 Task: Toggle the close diff on operation in the git.
Action: Mouse moved to (16, 498)
Screenshot: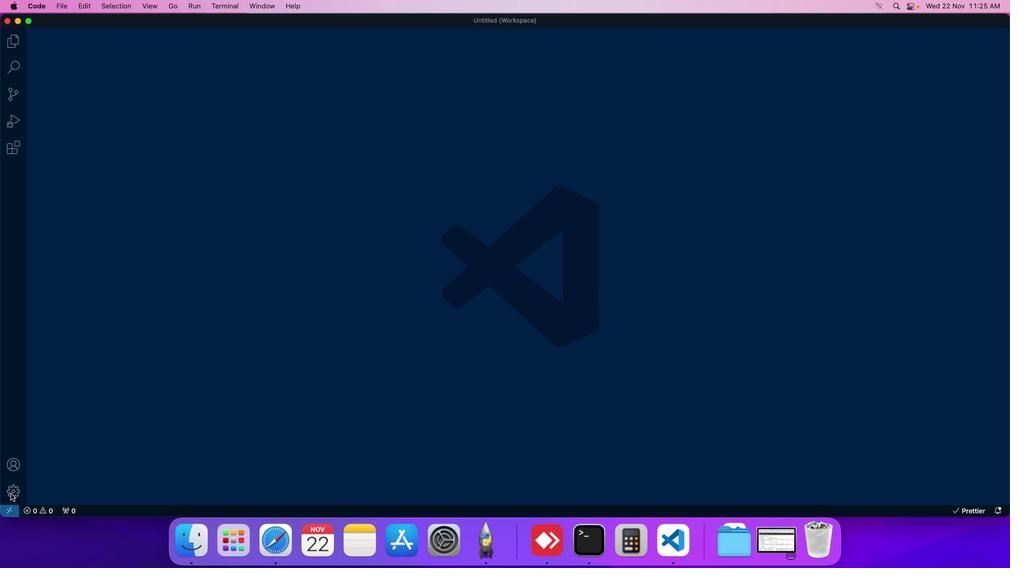 
Action: Mouse pressed left at (16, 498)
Screenshot: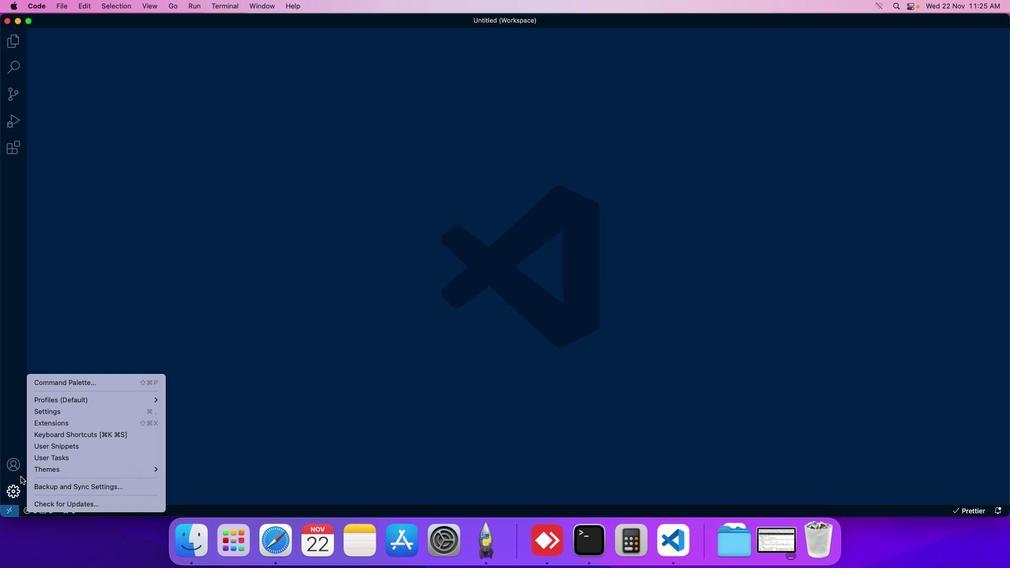 
Action: Mouse moved to (68, 420)
Screenshot: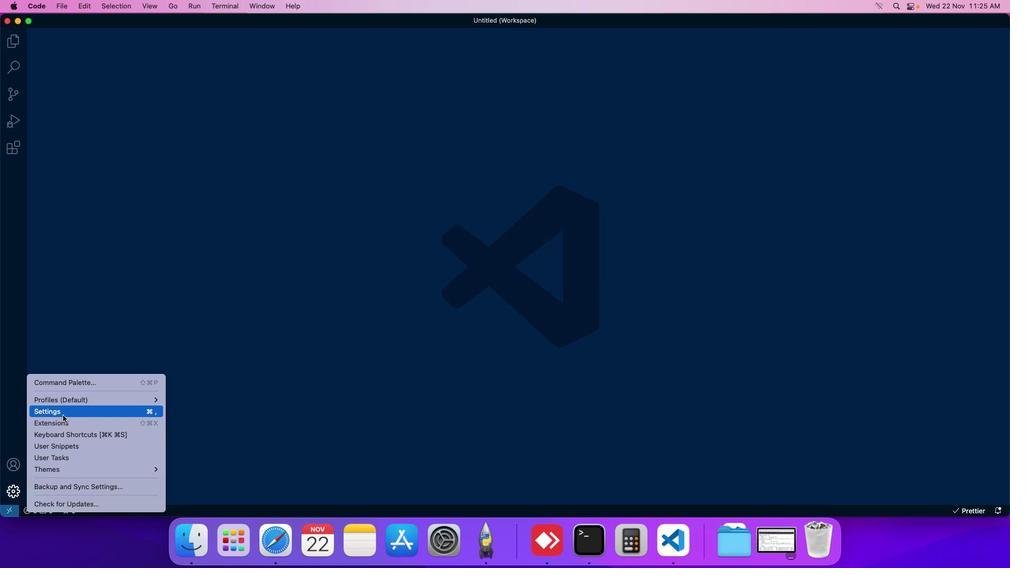 
Action: Mouse pressed left at (68, 420)
Screenshot: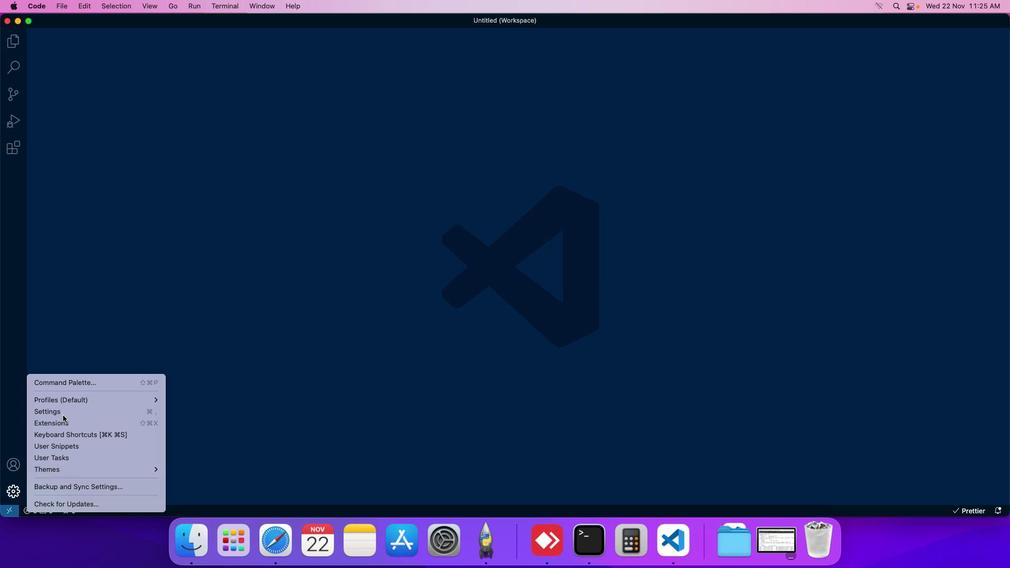
Action: Mouse moved to (232, 85)
Screenshot: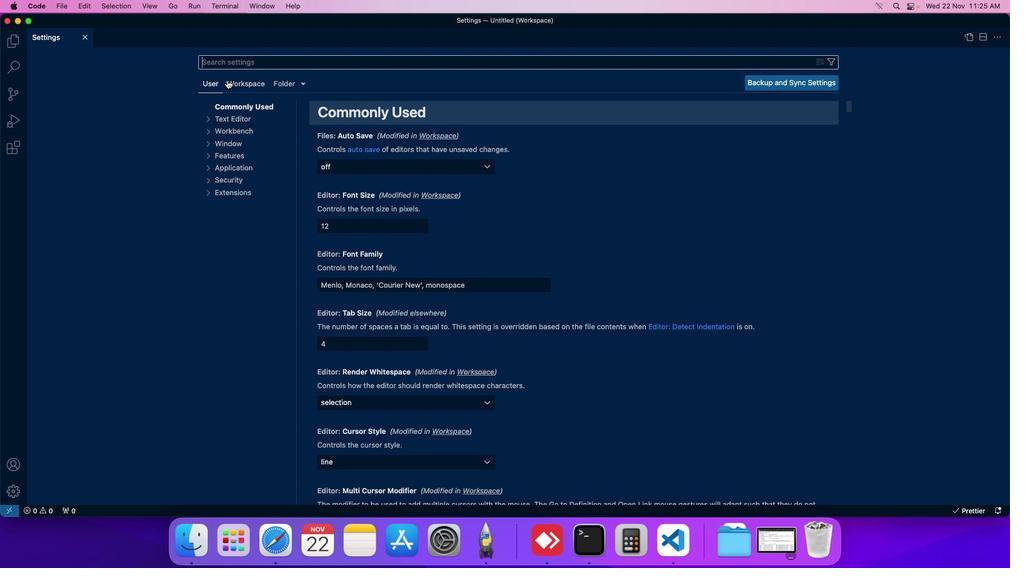 
Action: Mouse pressed left at (232, 85)
Screenshot: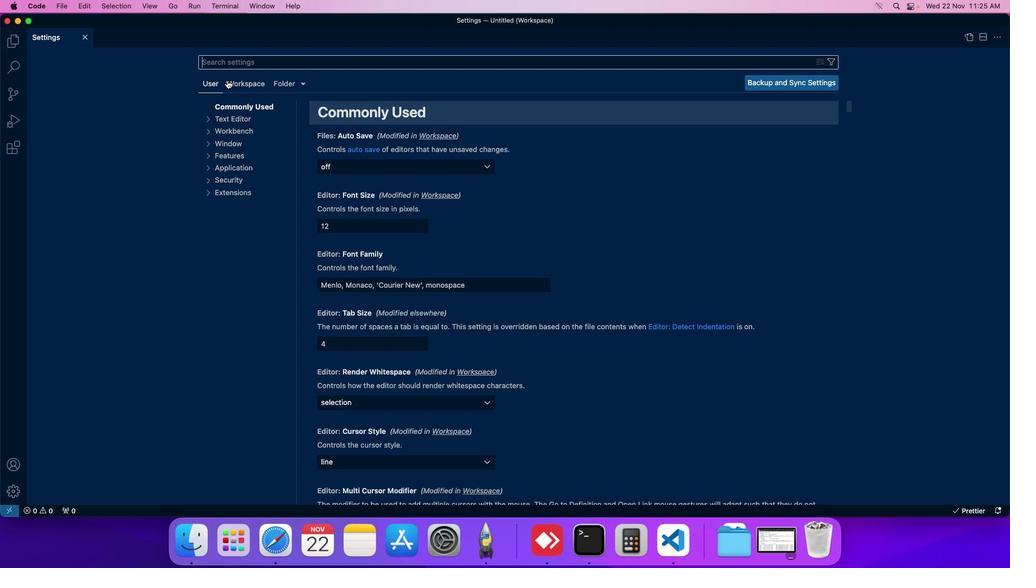 
Action: Mouse moved to (237, 189)
Screenshot: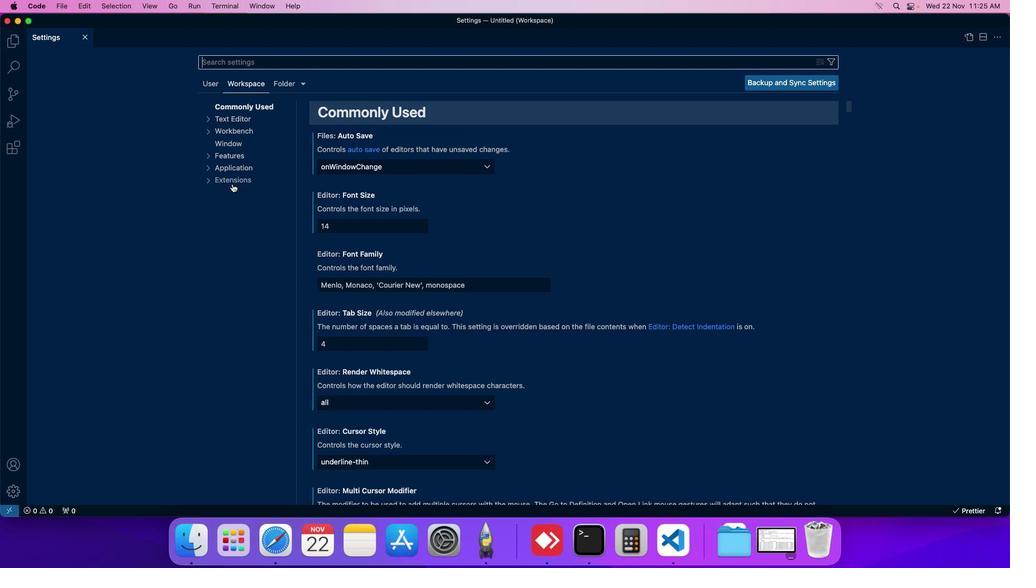 
Action: Mouse pressed left at (237, 189)
Screenshot: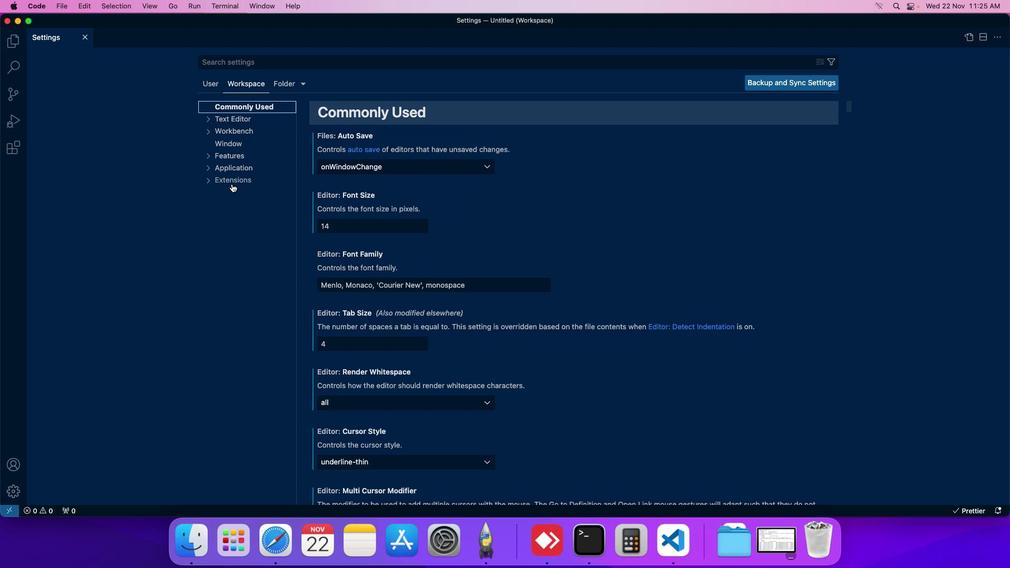 
Action: Mouse moved to (241, 236)
Screenshot: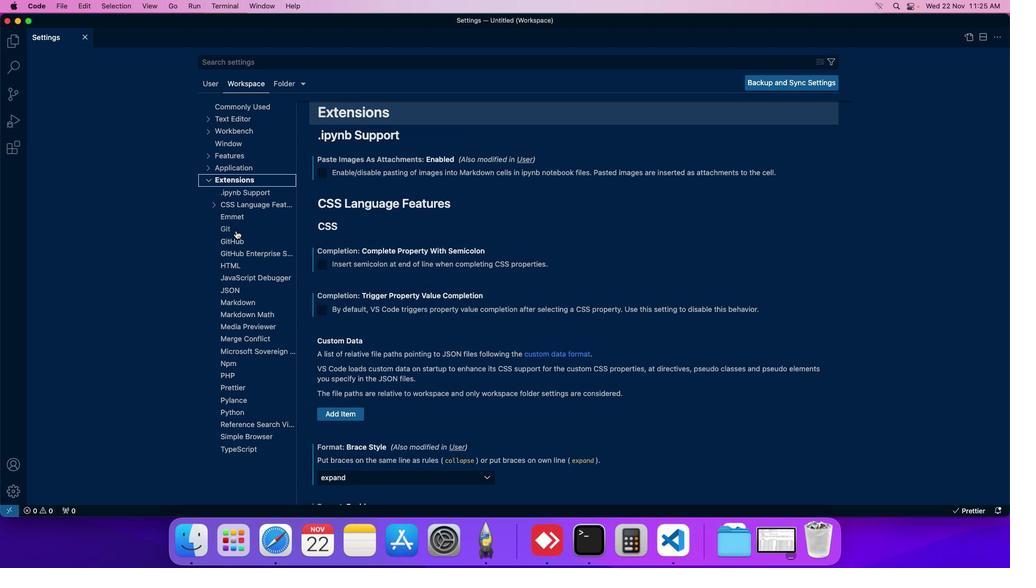 
Action: Mouse pressed left at (241, 236)
Screenshot: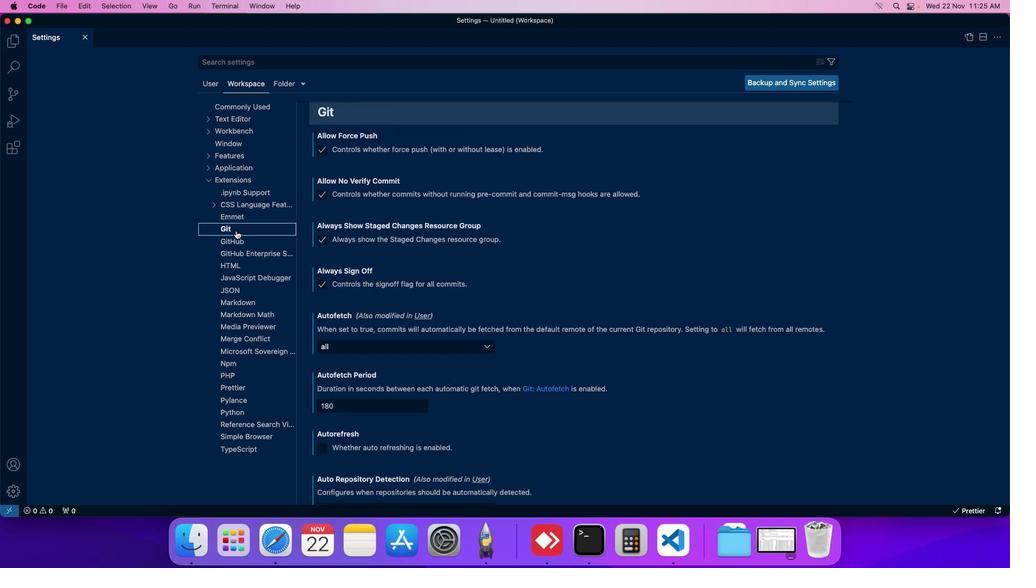 
Action: Mouse moved to (372, 268)
Screenshot: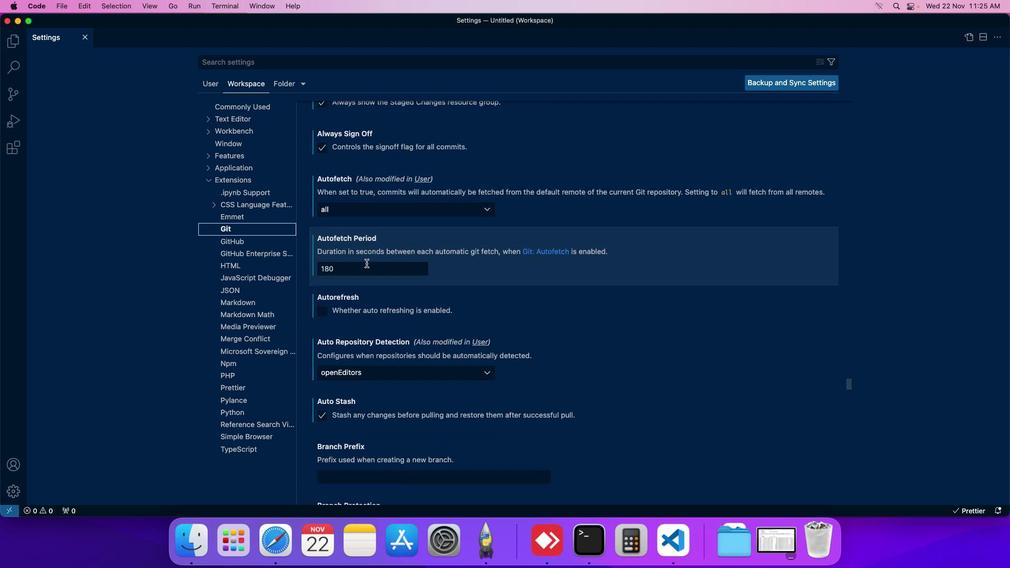 
Action: Mouse scrolled (372, 268) with delta (5, 4)
Screenshot: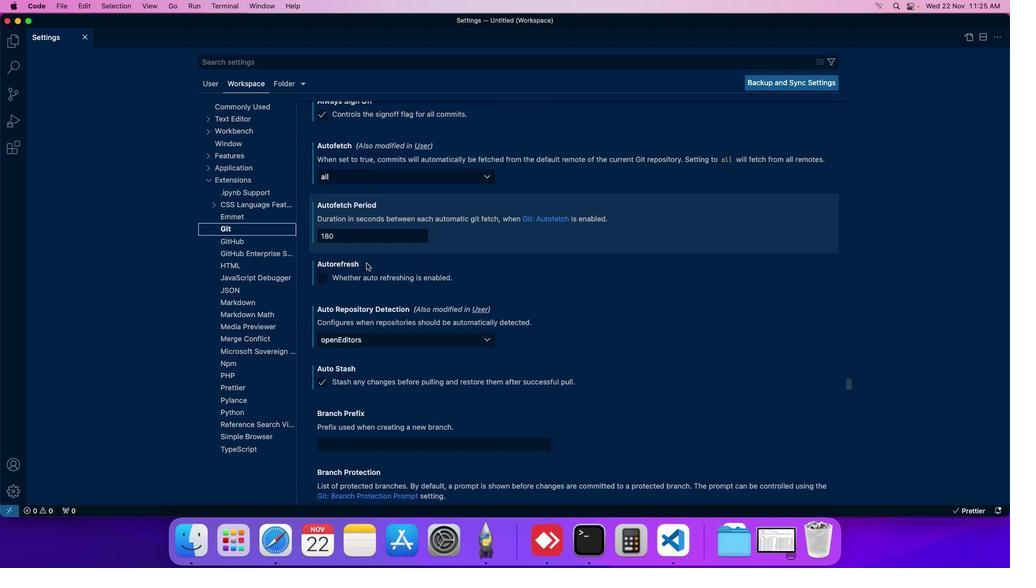 
Action: Mouse scrolled (372, 268) with delta (5, 4)
Screenshot: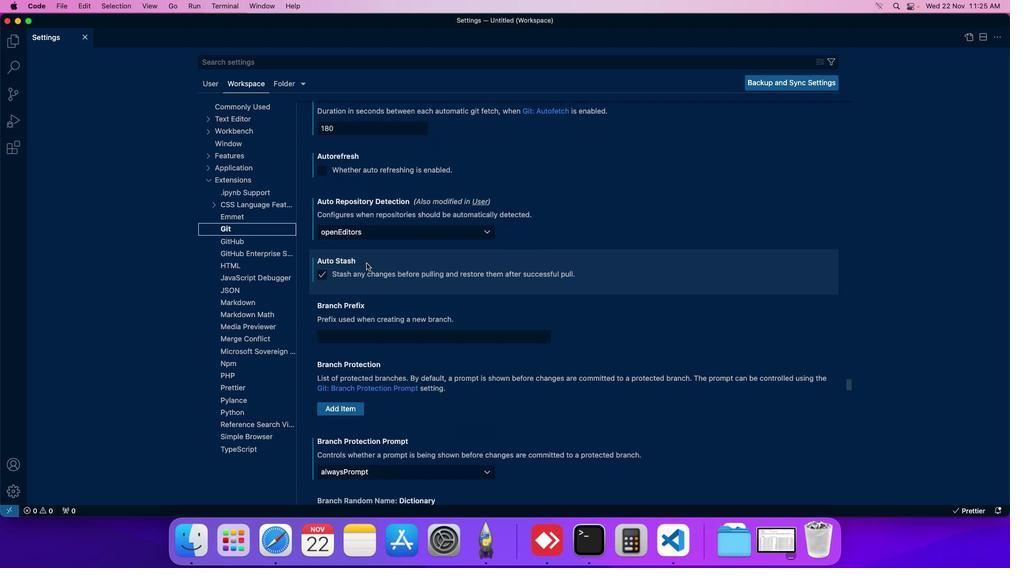 
Action: Mouse scrolled (372, 268) with delta (5, 4)
Screenshot: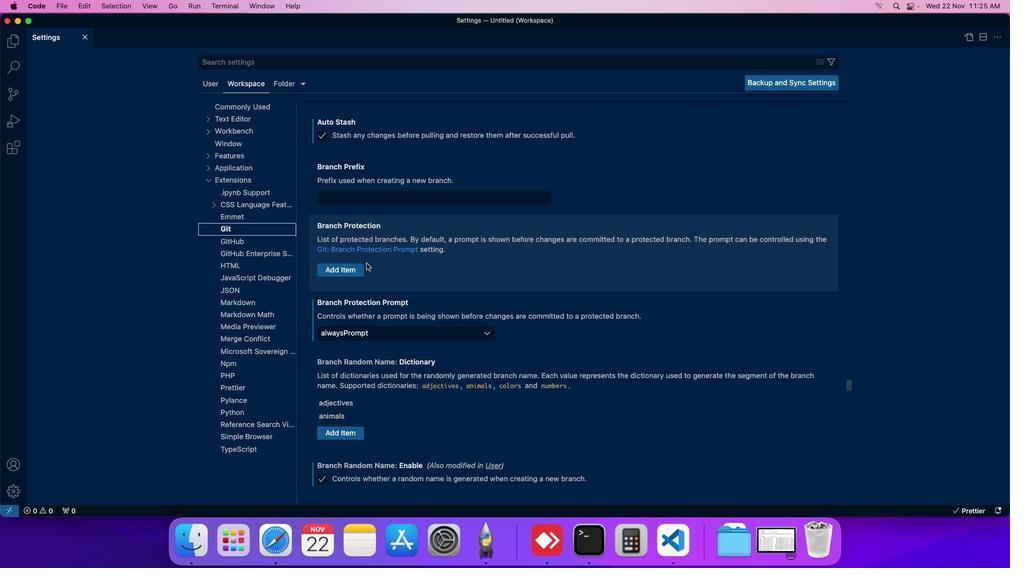 
Action: Mouse moved to (372, 268)
Screenshot: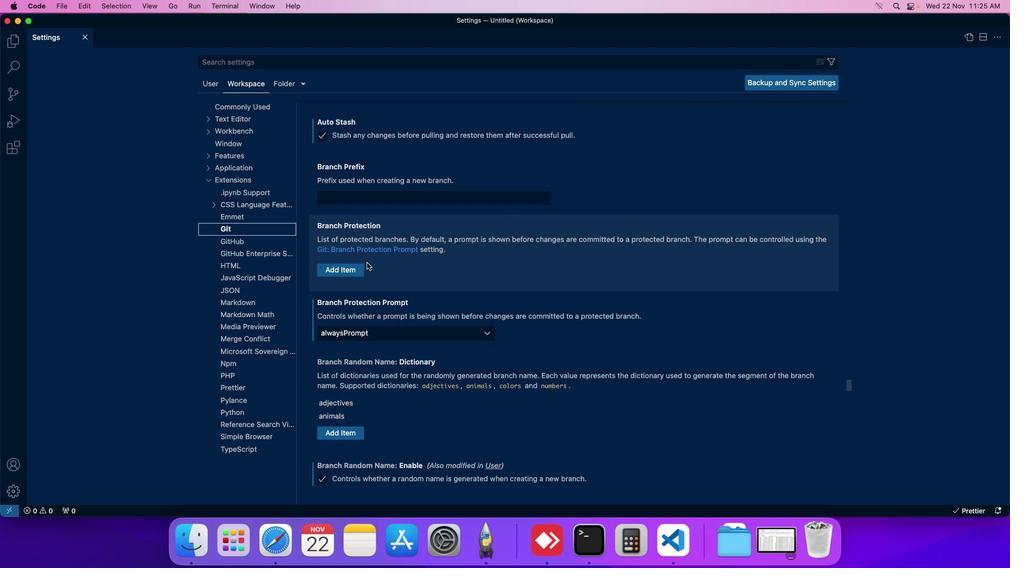 
Action: Mouse scrolled (372, 268) with delta (5, 4)
Screenshot: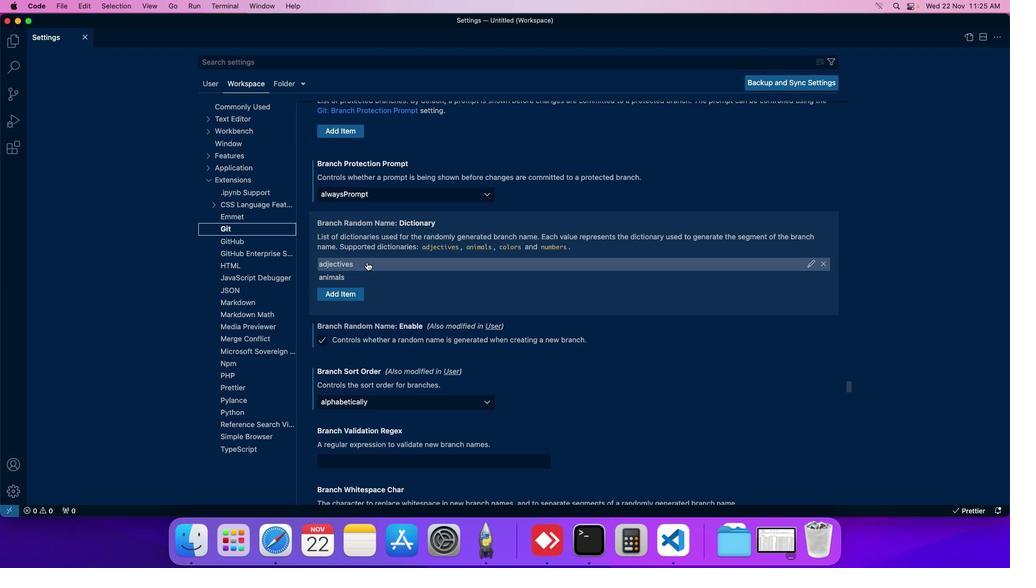 
Action: Mouse moved to (374, 264)
Screenshot: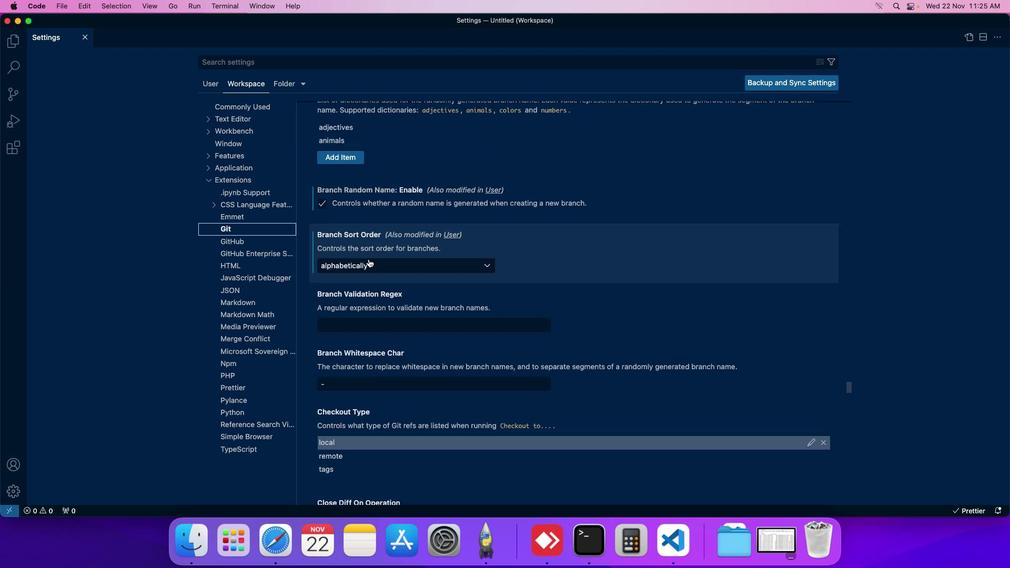 
Action: Mouse scrolled (374, 264) with delta (5, 4)
Screenshot: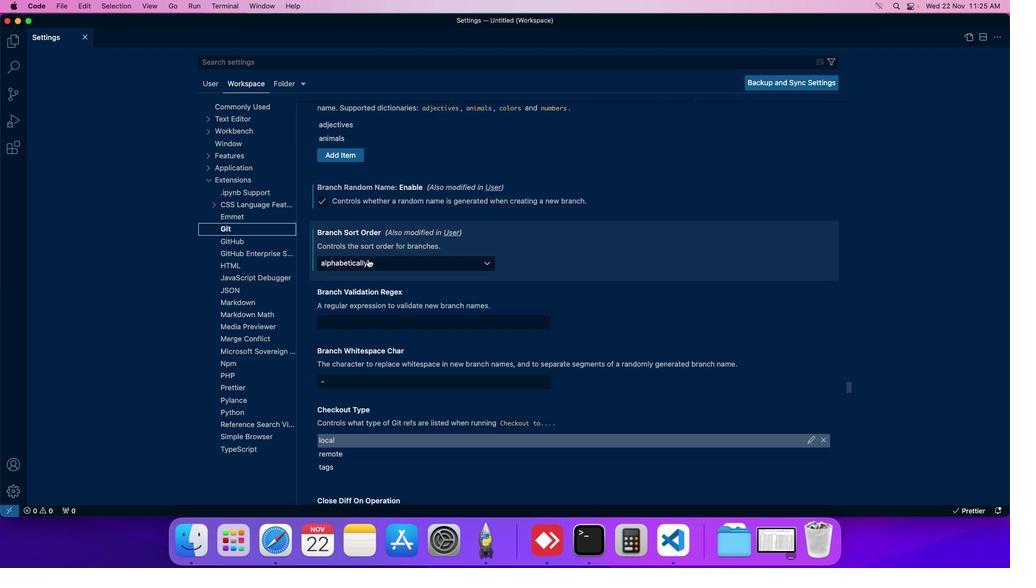 
Action: Mouse moved to (374, 263)
Screenshot: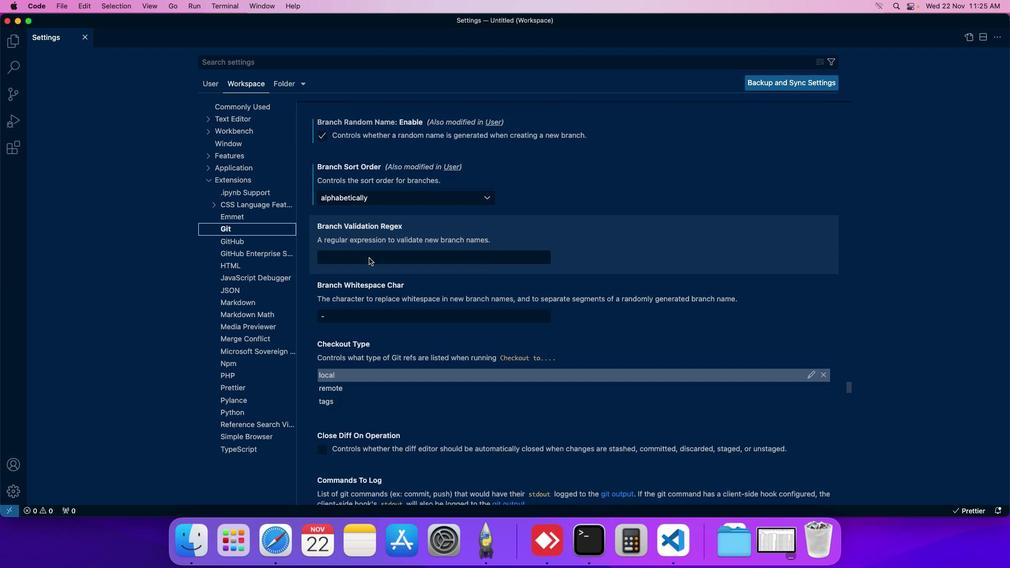 
Action: Mouse scrolled (374, 263) with delta (5, 4)
Screenshot: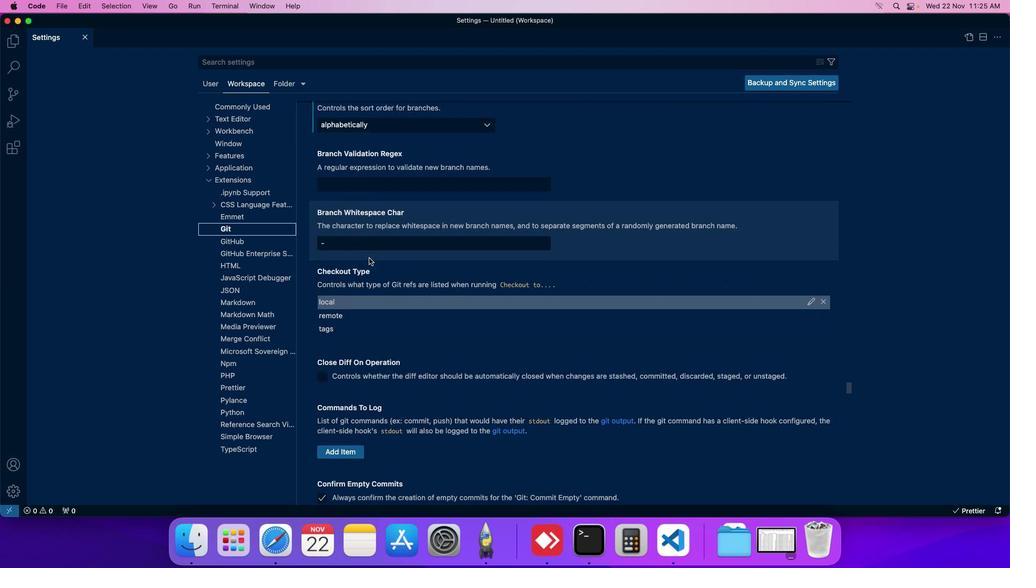 
Action: Mouse scrolled (374, 263) with delta (5, 4)
Screenshot: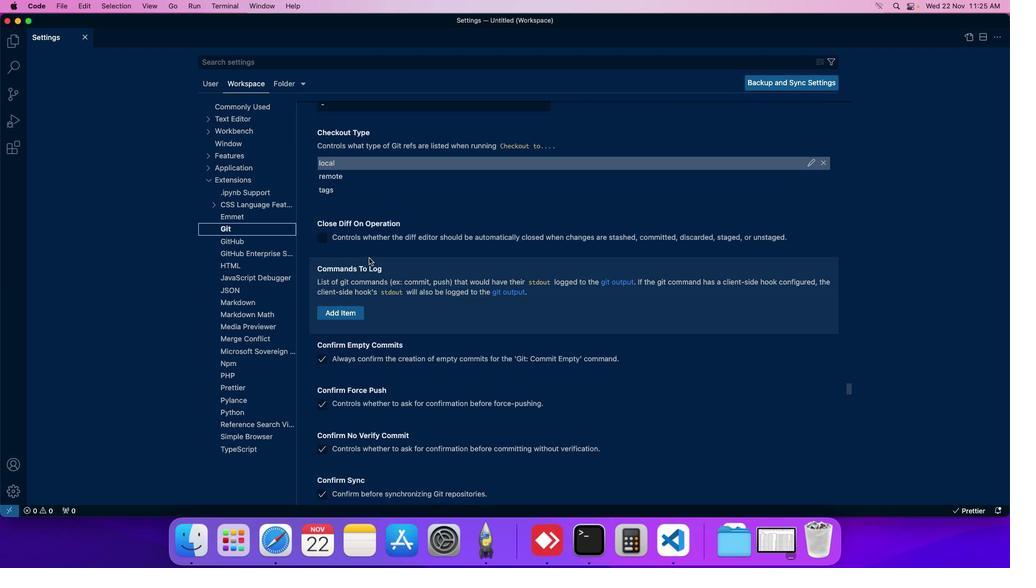 
Action: Mouse moved to (326, 242)
Screenshot: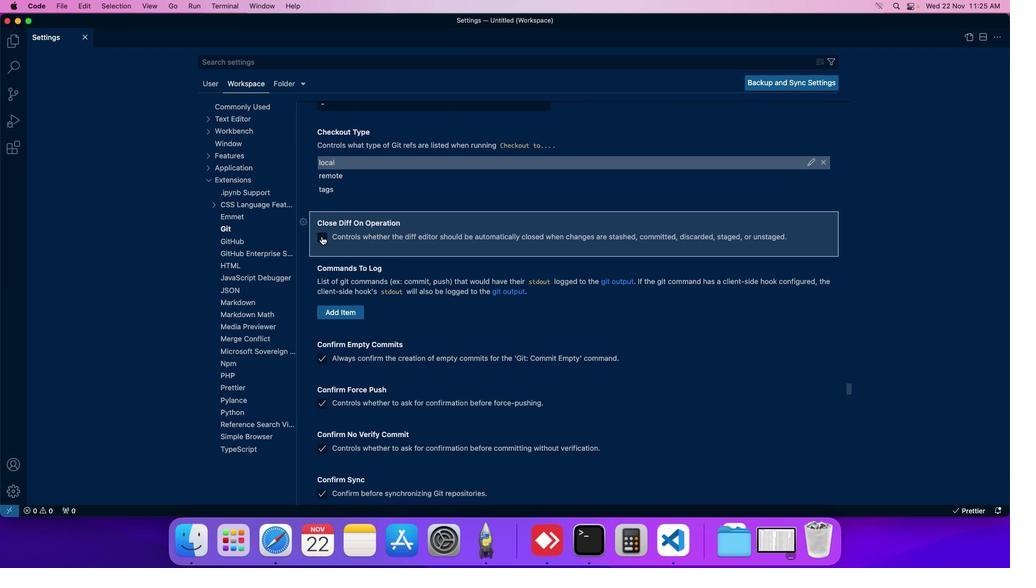 
Action: Mouse pressed left at (326, 242)
Screenshot: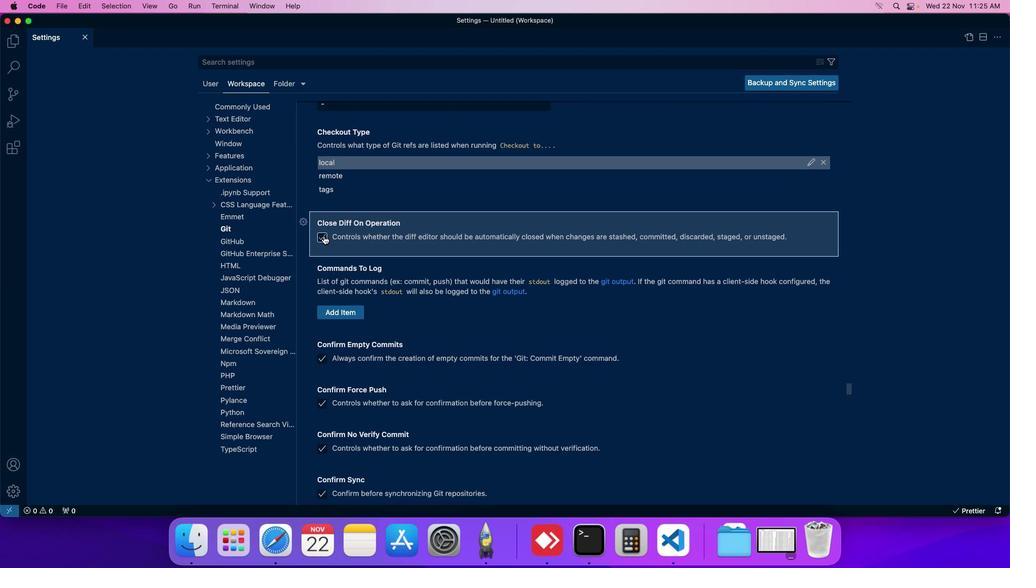 
Action: Mouse moved to (334, 243)
Screenshot: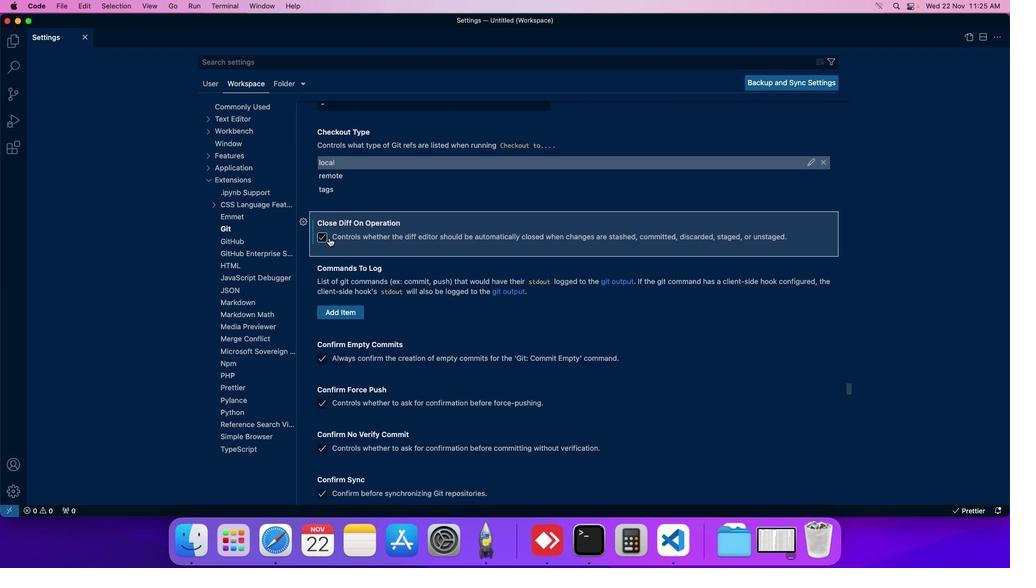 
